 Task: Add filter "In the last 7 days" in request date.
Action: Mouse pressed left at (1167, 306)
Screenshot: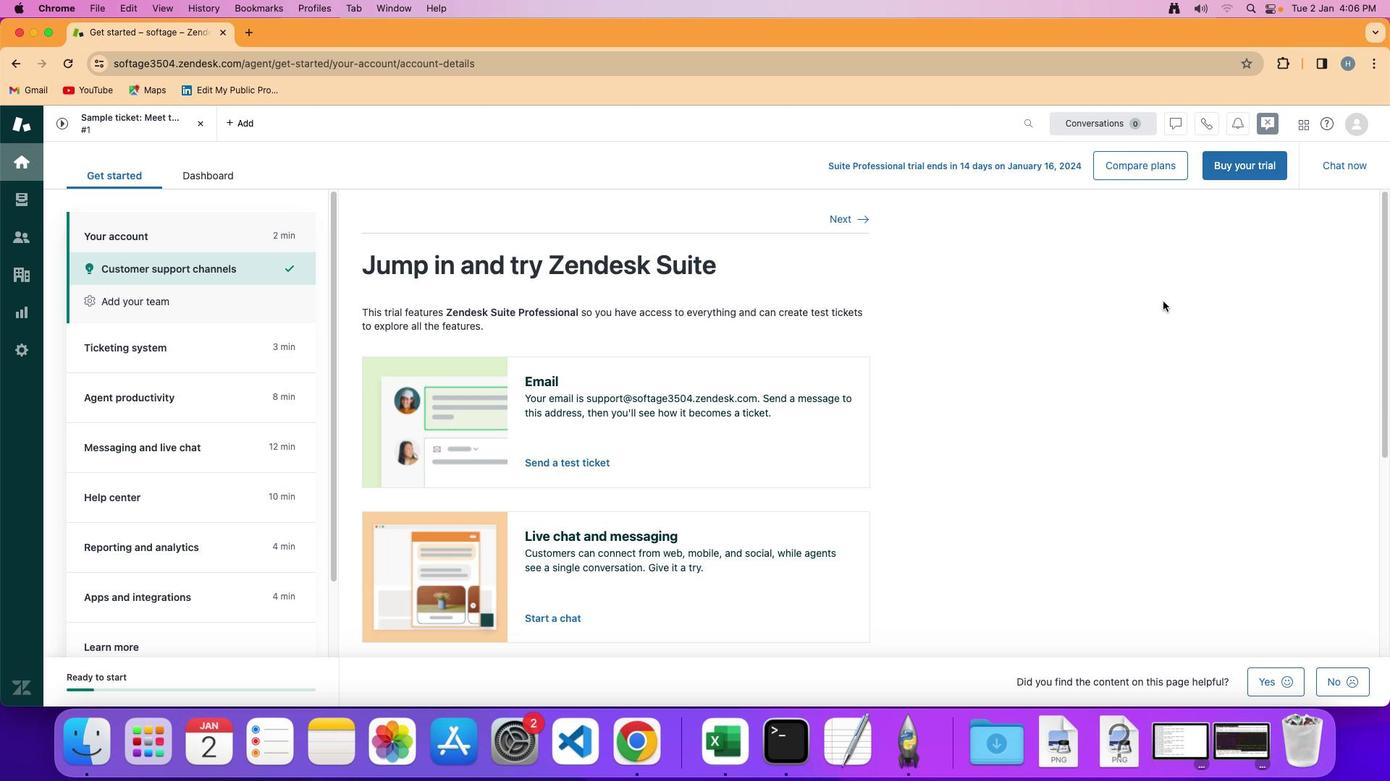 
Action: Mouse moved to (14, 201)
Screenshot: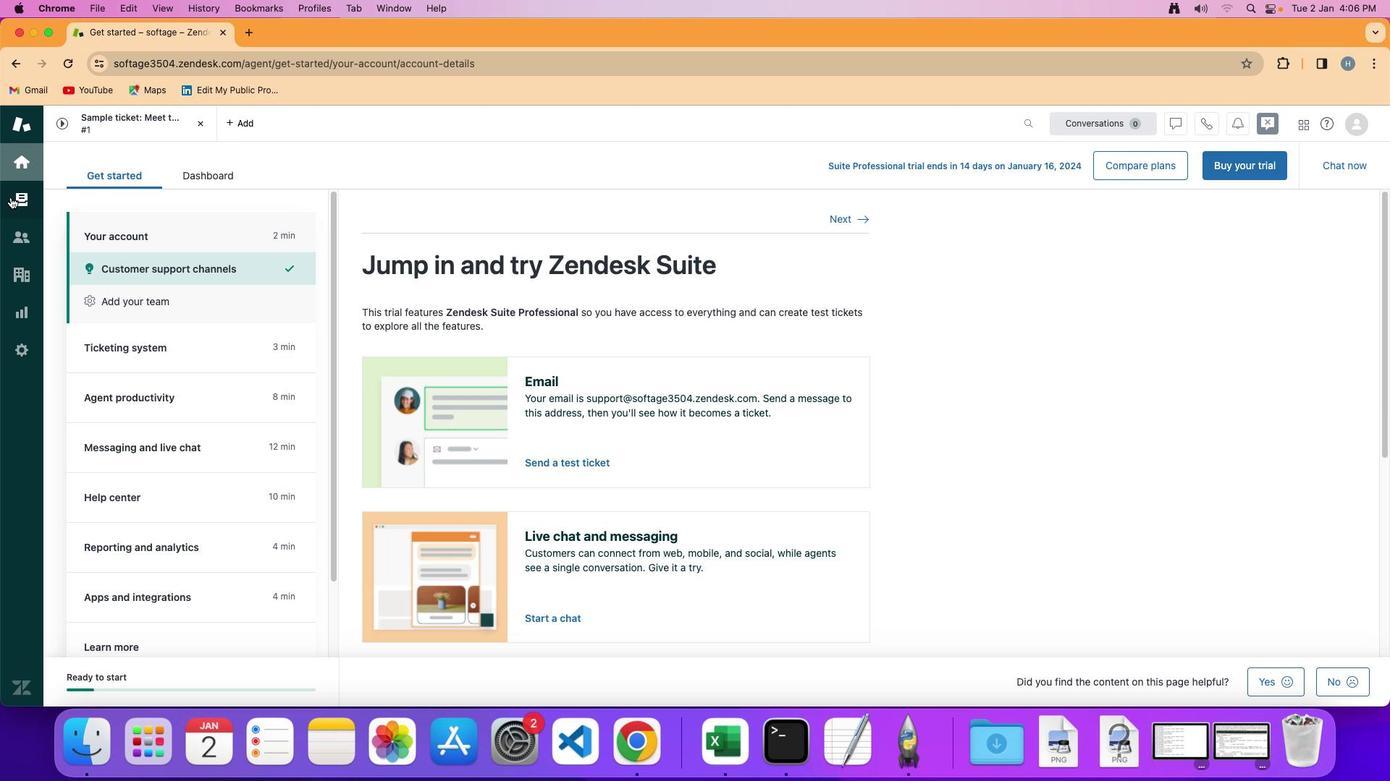
Action: Mouse pressed left at (14, 201)
Screenshot: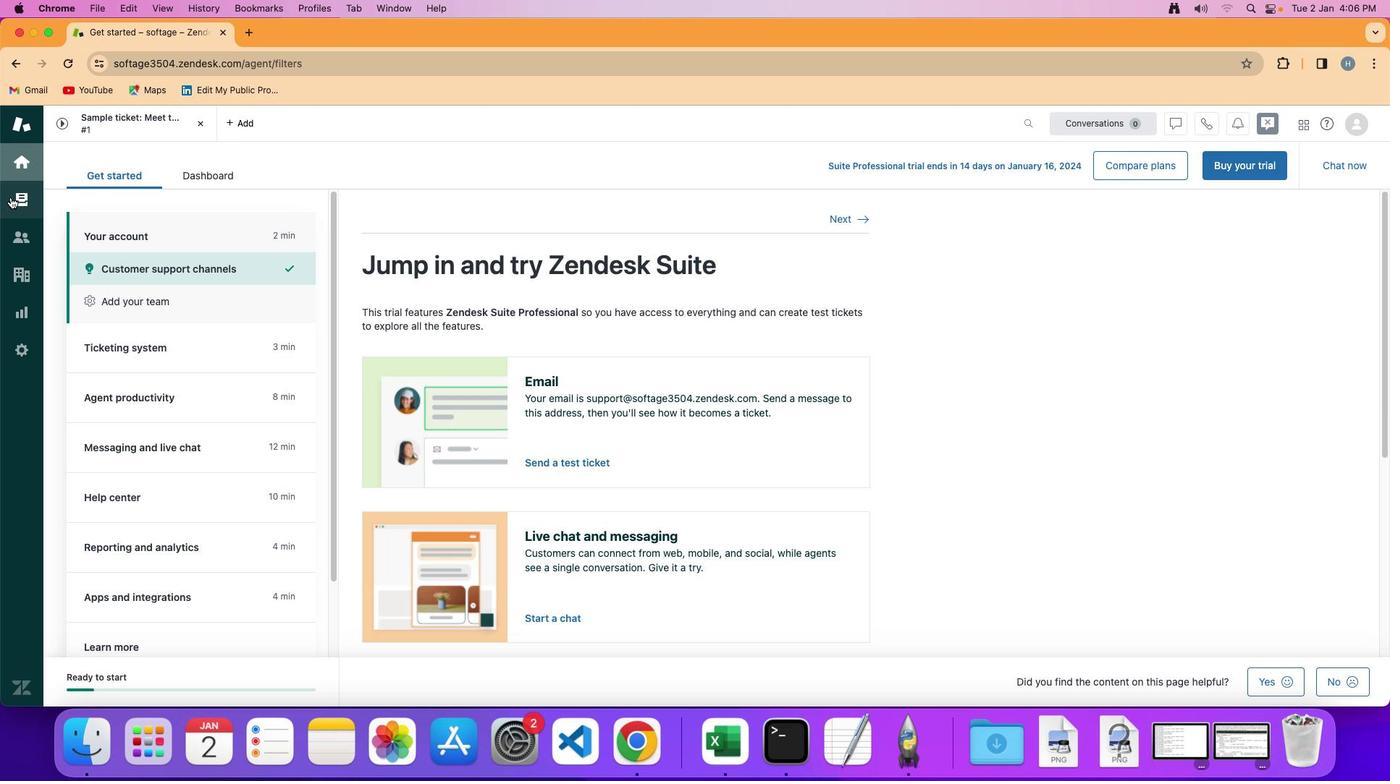 
Action: Mouse moved to (331, 230)
Screenshot: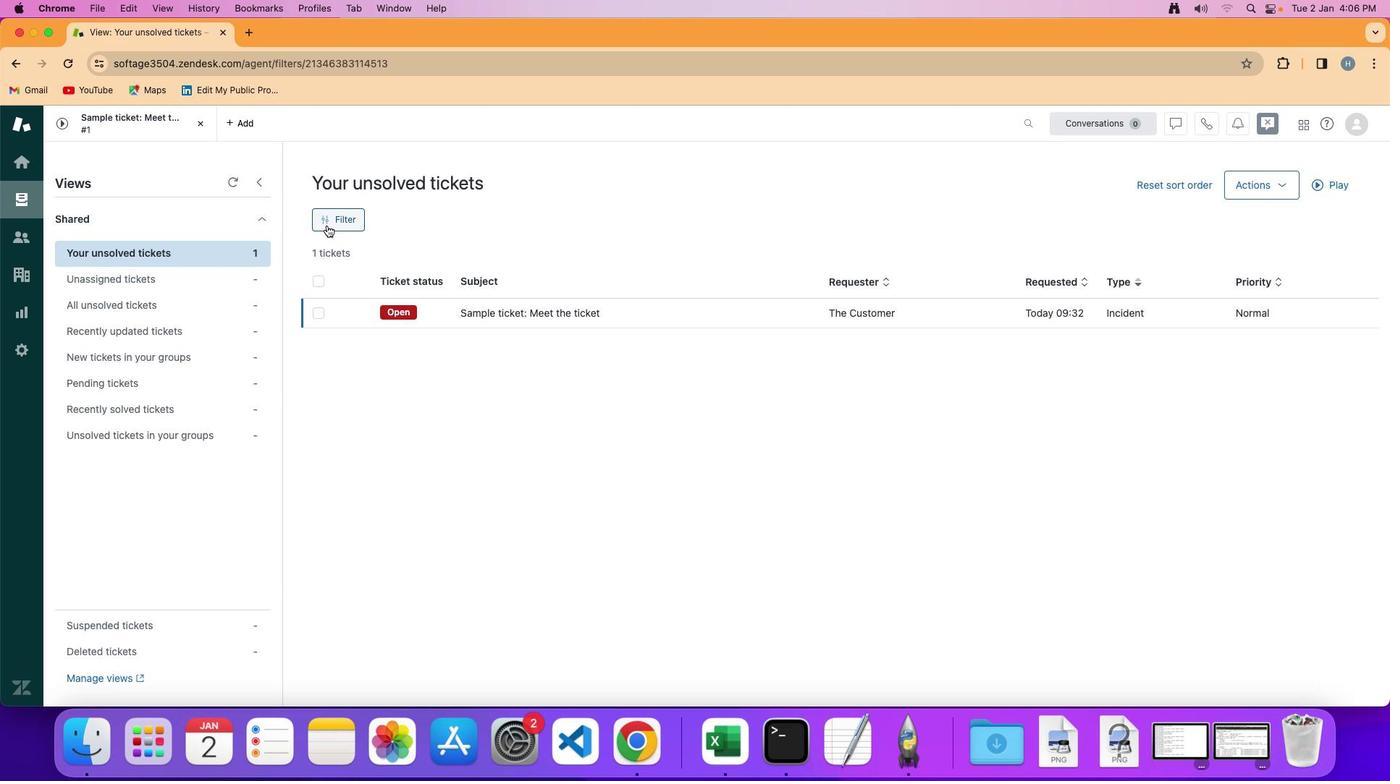 
Action: Mouse pressed left at (331, 230)
Screenshot: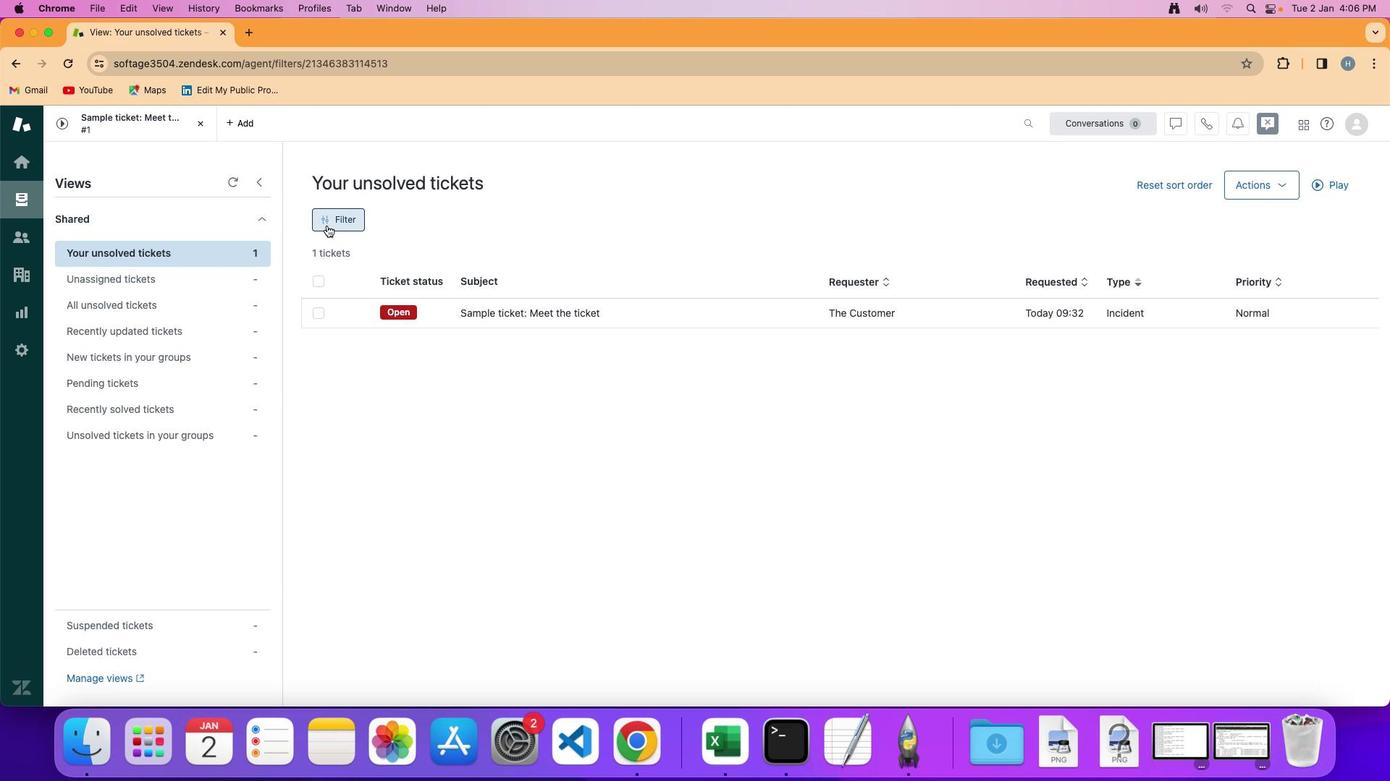 
Action: Mouse moved to (1209, 420)
Screenshot: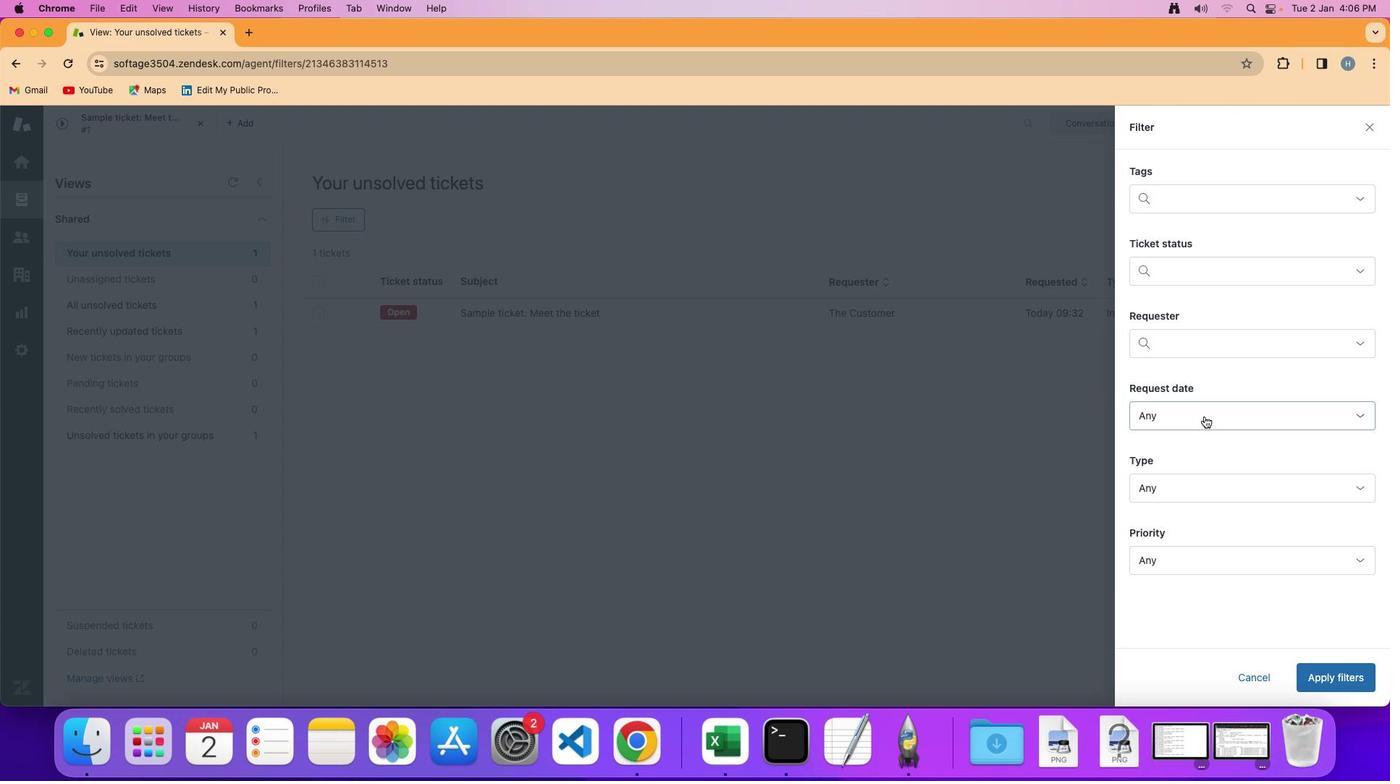 
Action: Mouse pressed left at (1209, 420)
Screenshot: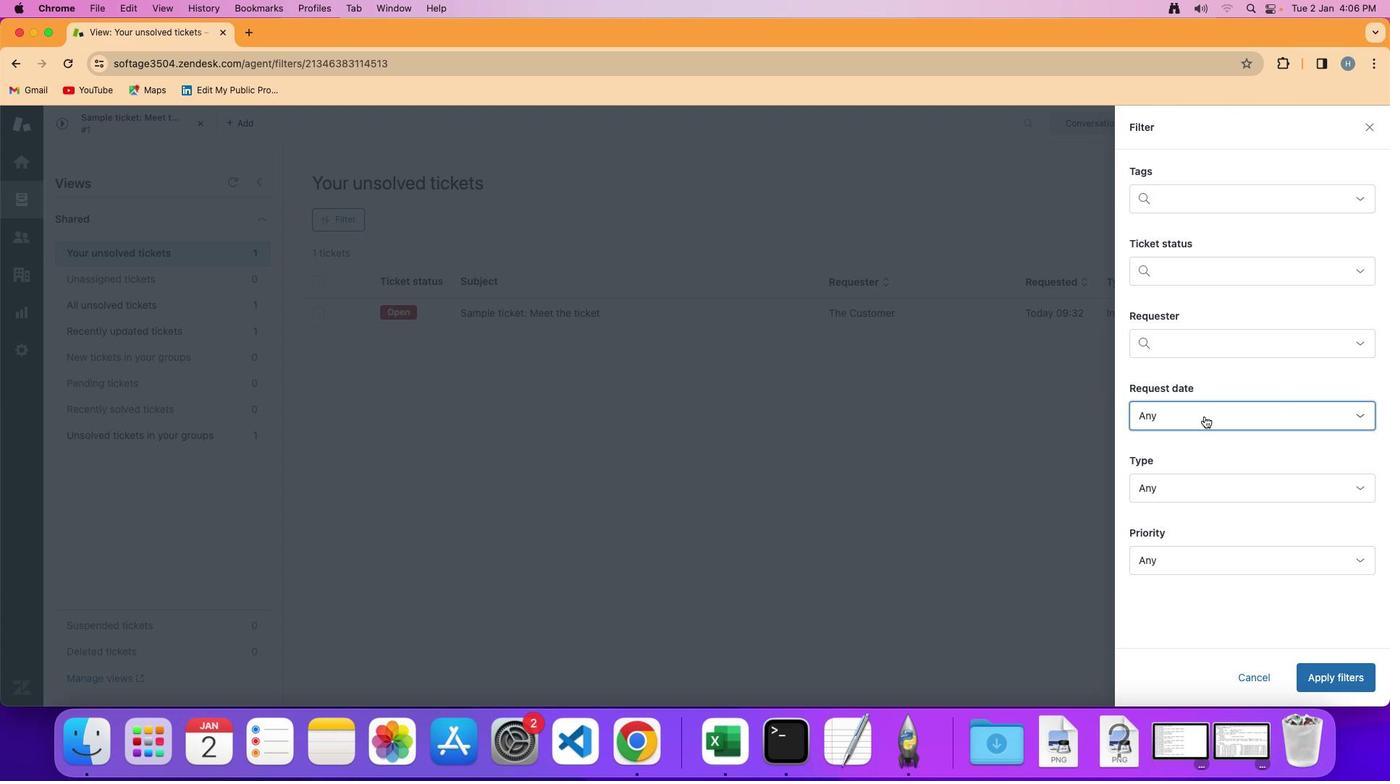 
Action: Mouse moved to (1251, 260)
Screenshot: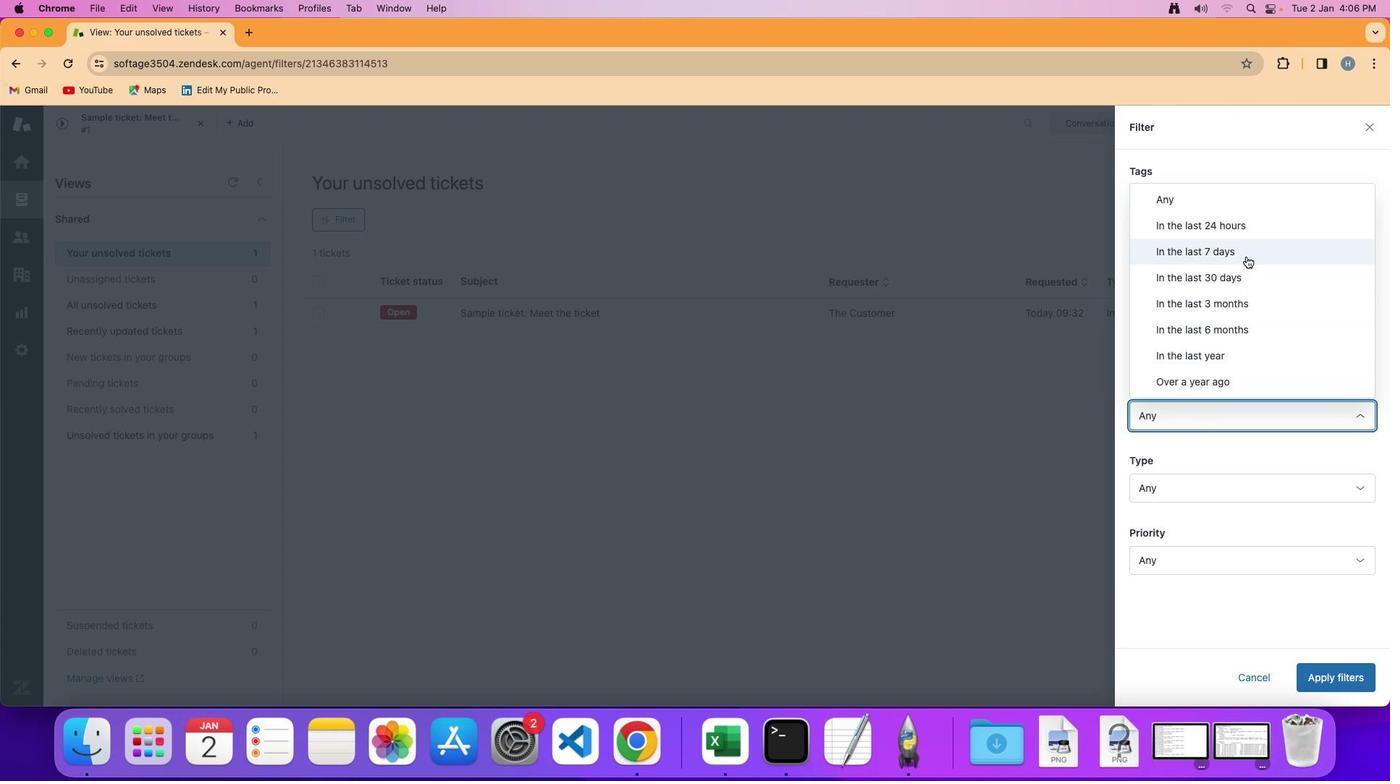 
Action: Mouse pressed left at (1251, 260)
Screenshot: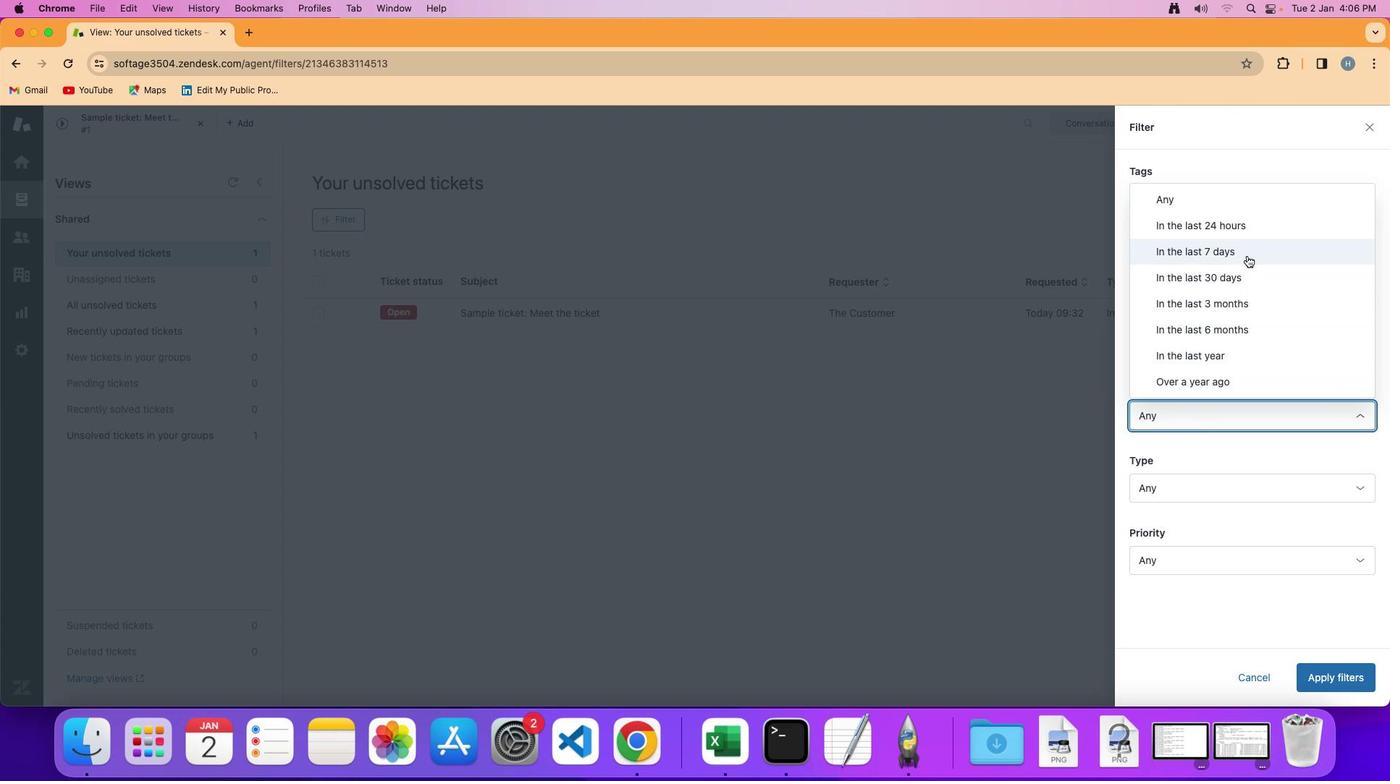 
Action: Mouse moved to (1335, 675)
Screenshot: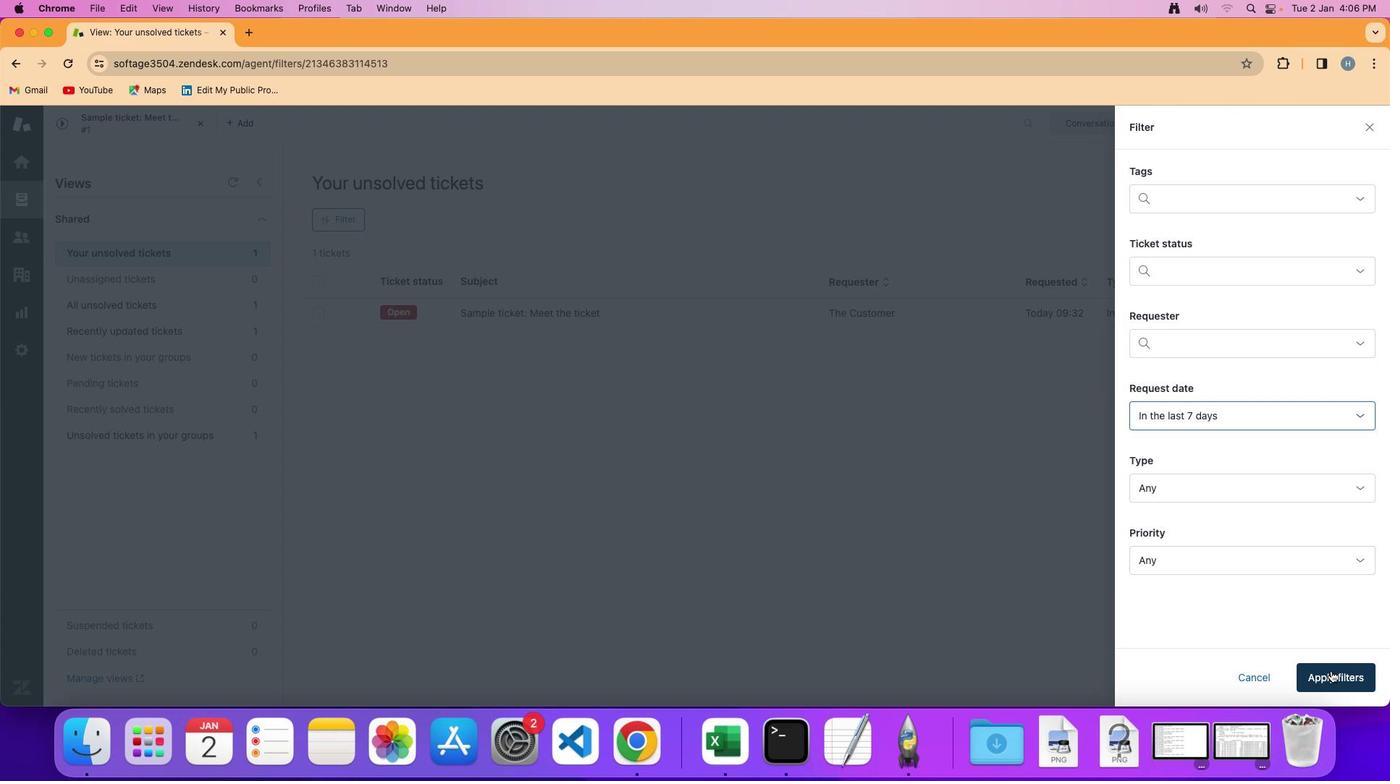 
Action: Mouse pressed left at (1335, 675)
Screenshot: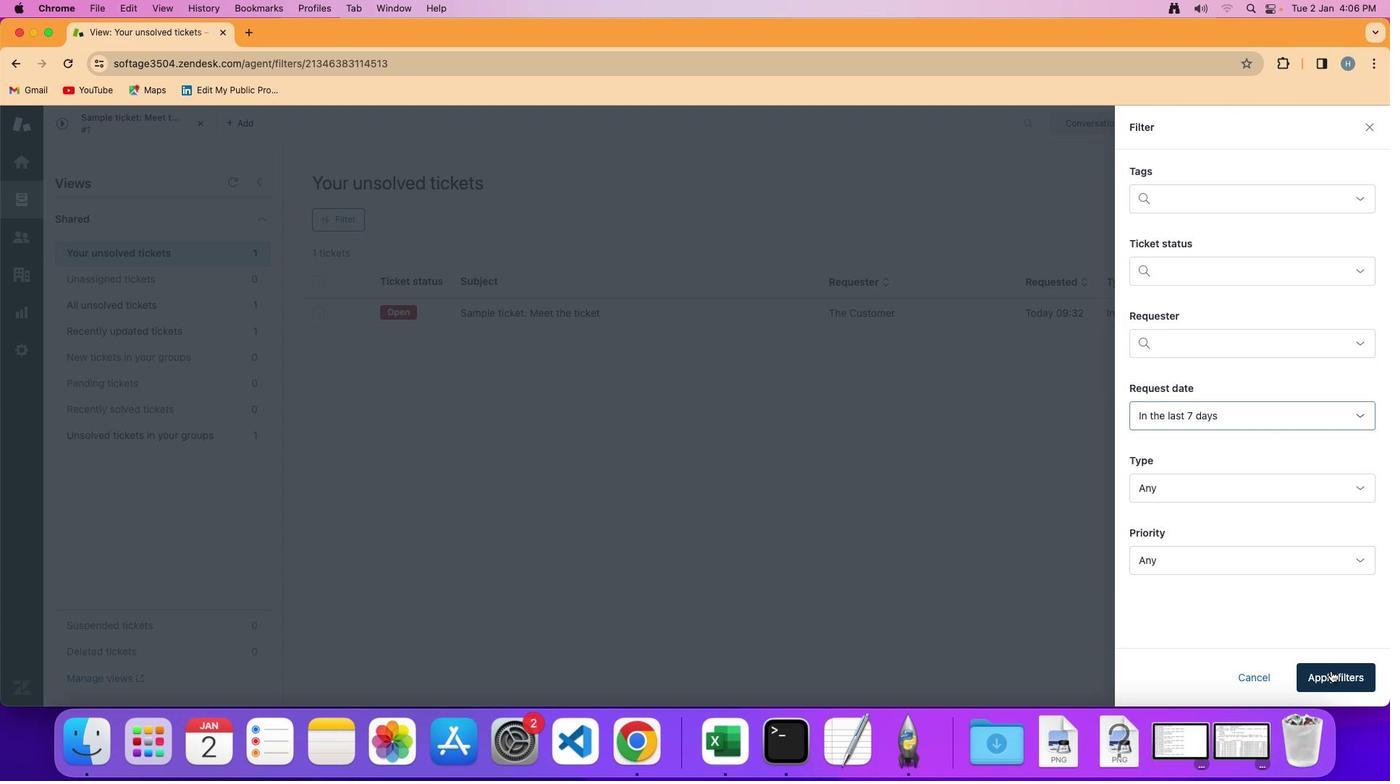 
Action: Mouse moved to (838, 435)
Screenshot: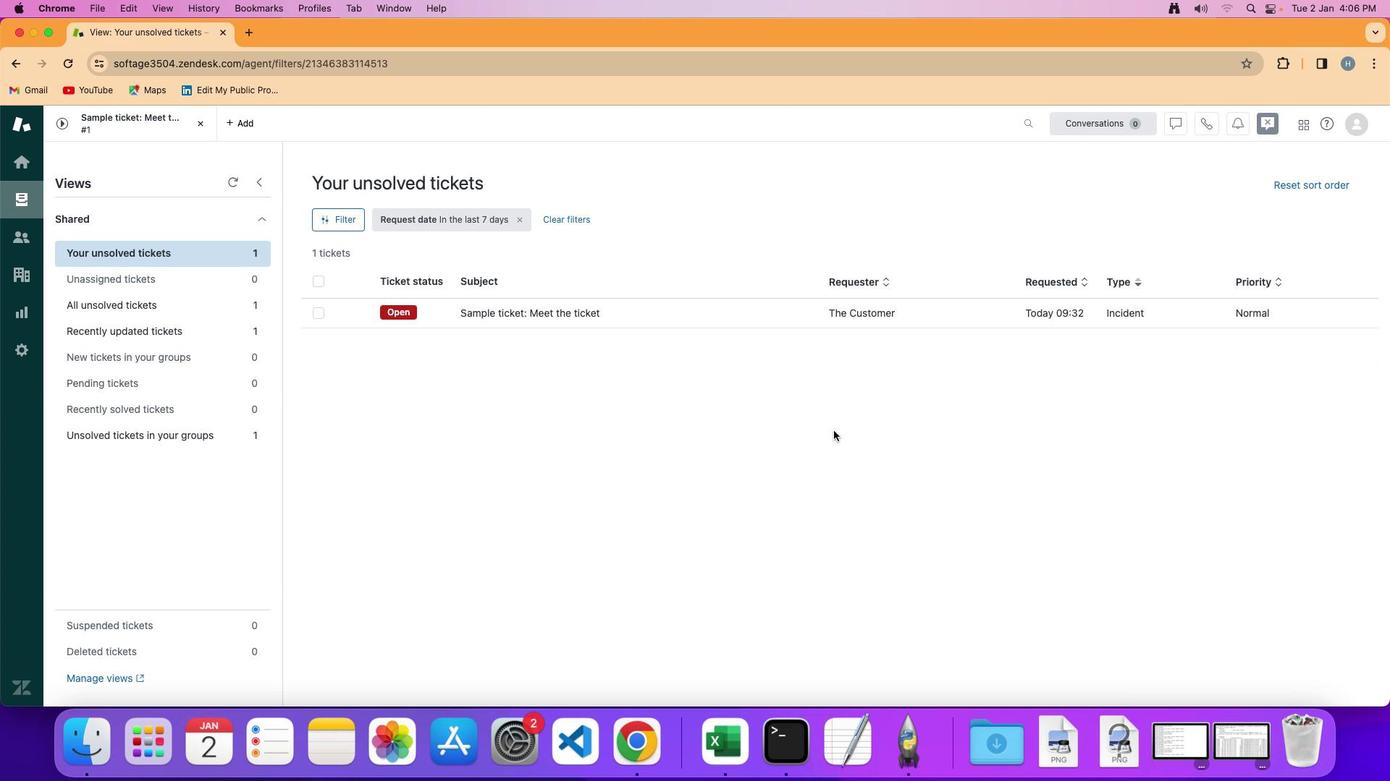
